 Task: Activate preserve log in the console.
Action: Mouse moved to (1003, 29)
Screenshot: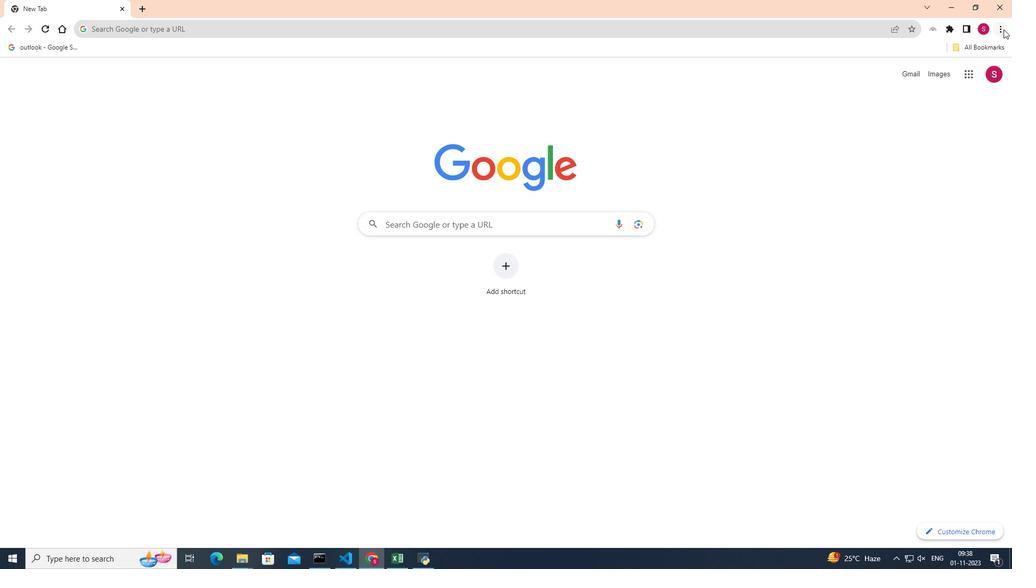 
Action: Mouse pressed left at (1003, 29)
Screenshot: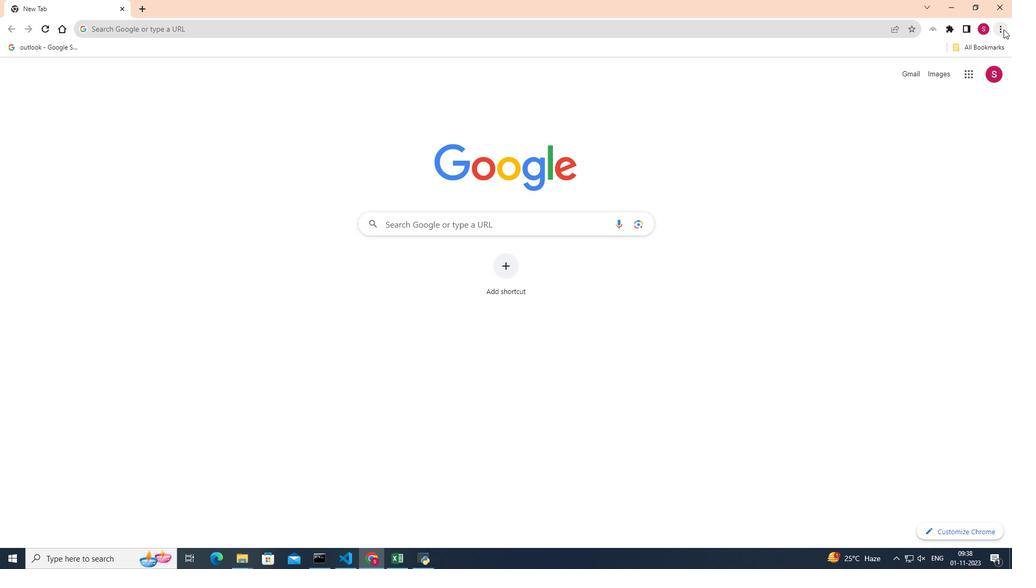 
Action: Mouse moved to (907, 193)
Screenshot: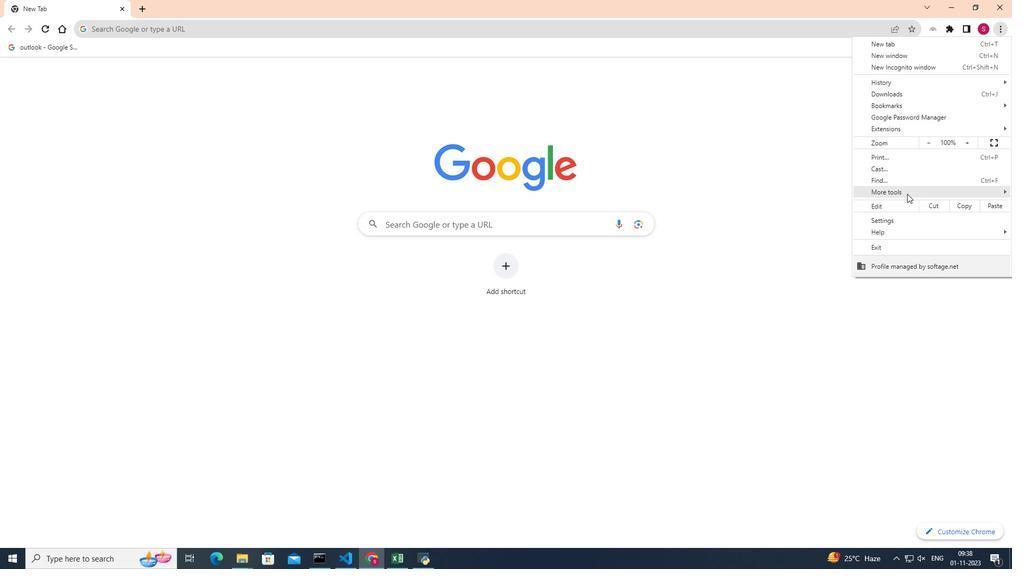 
Action: Mouse pressed left at (907, 193)
Screenshot: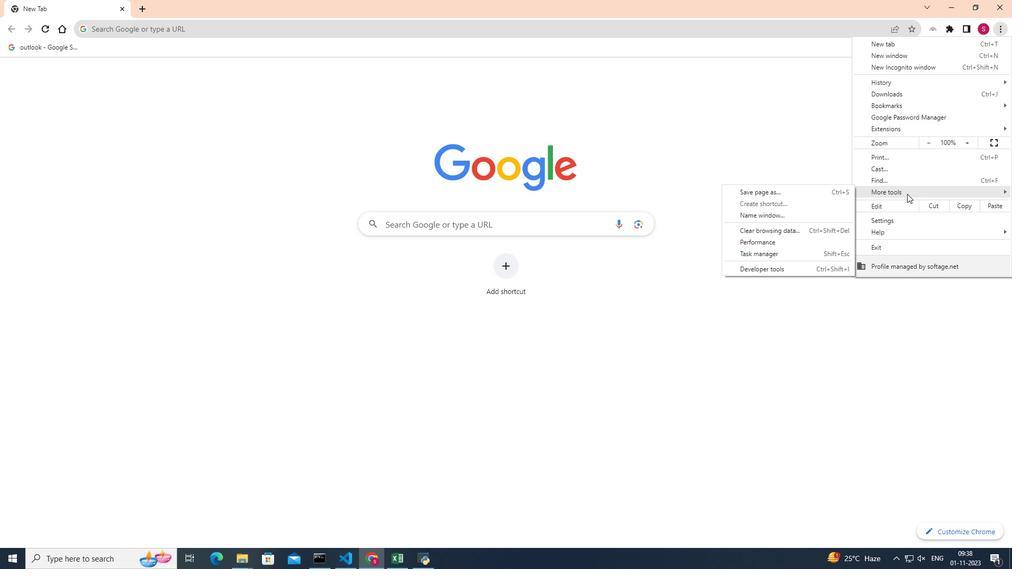 
Action: Mouse moved to (774, 268)
Screenshot: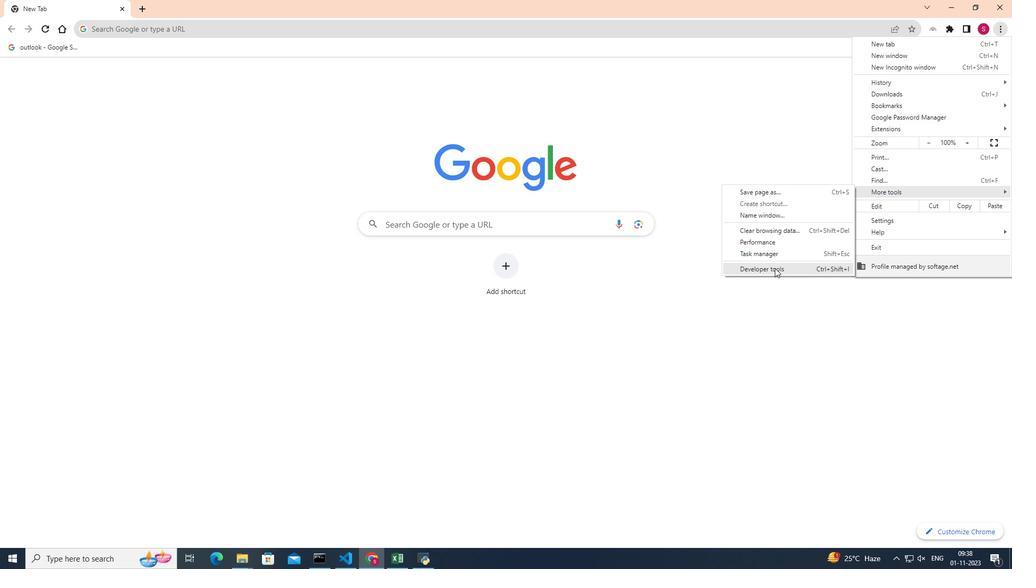 
Action: Mouse pressed left at (774, 268)
Screenshot: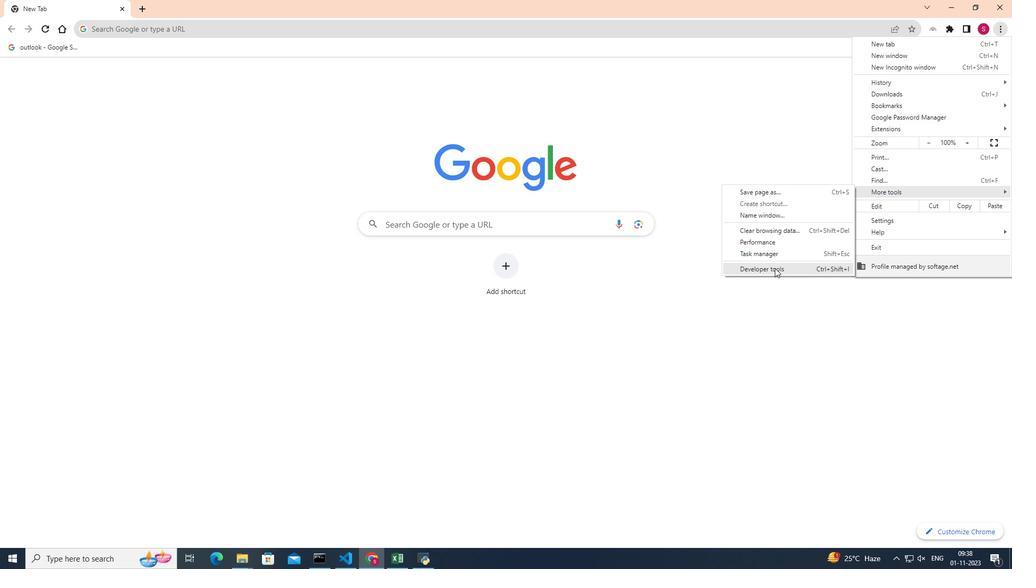 
Action: Mouse moved to (814, 64)
Screenshot: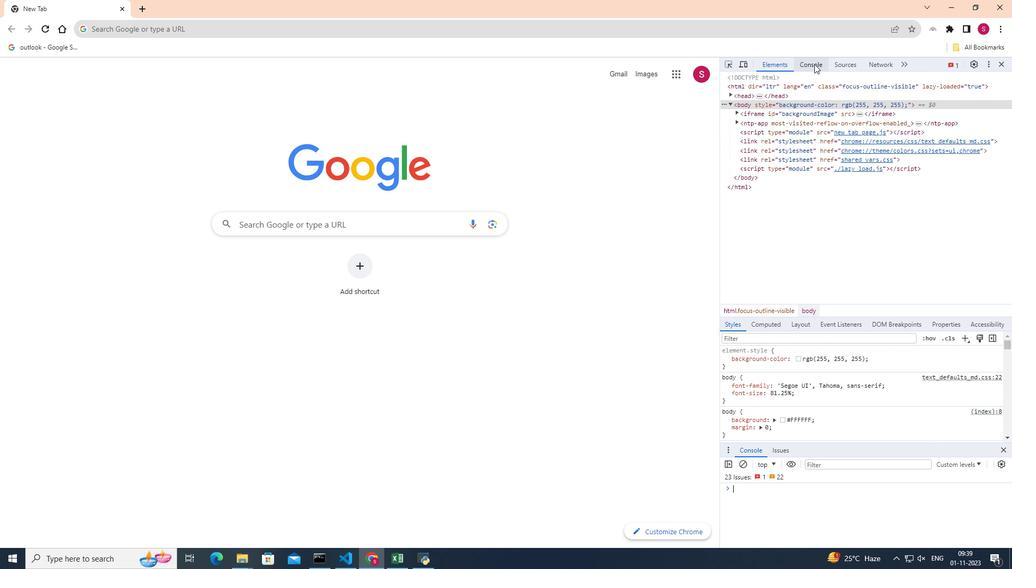 
Action: Mouse pressed left at (814, 64)
Screenshot: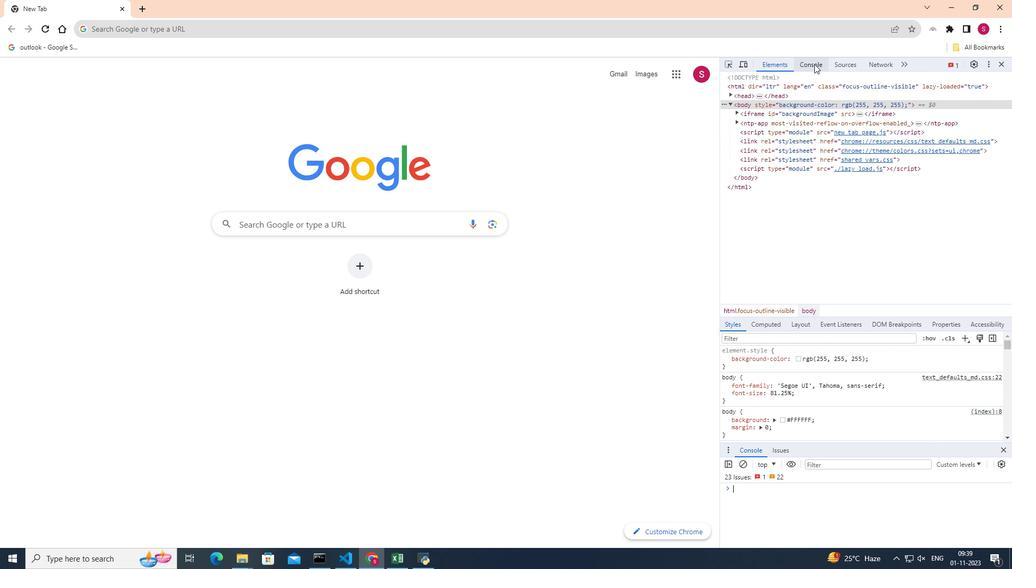 
Action: Mouse moved to (1001, 76)
Screenshot: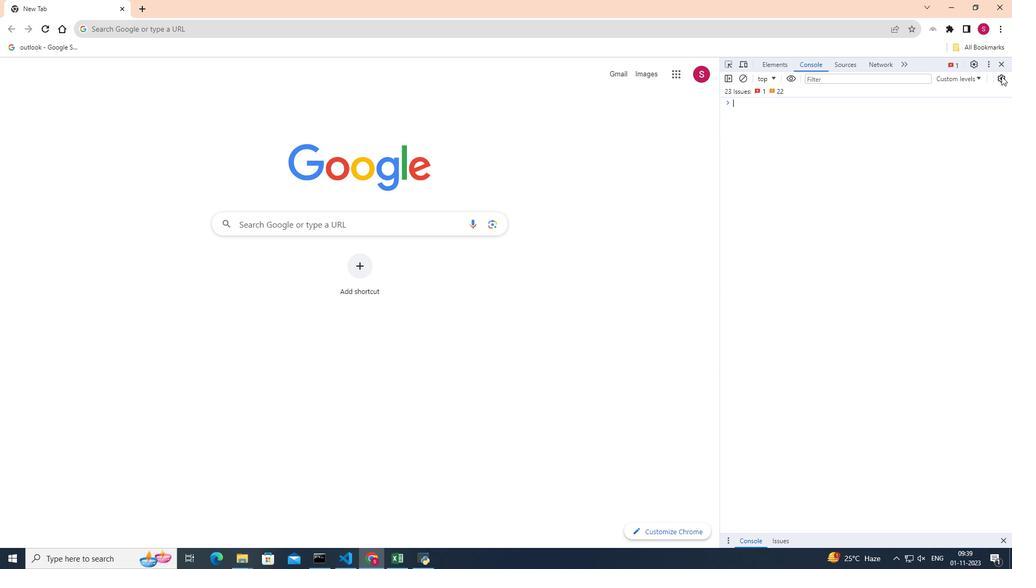 
Action: Mouse pressed left at (1001, 76)
Screenshot: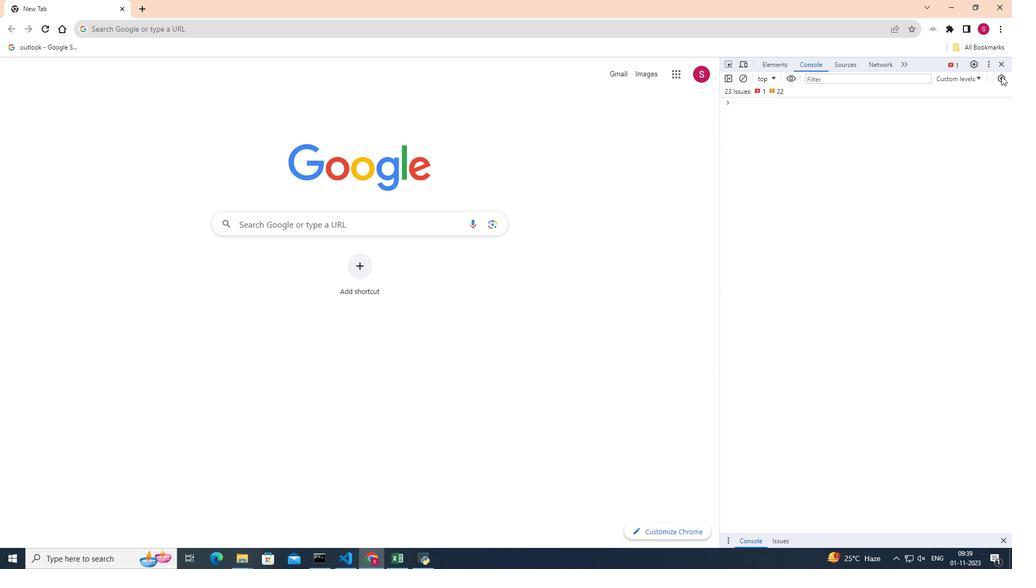 
Action: Mouse moved to (725, 118)
Screenshot: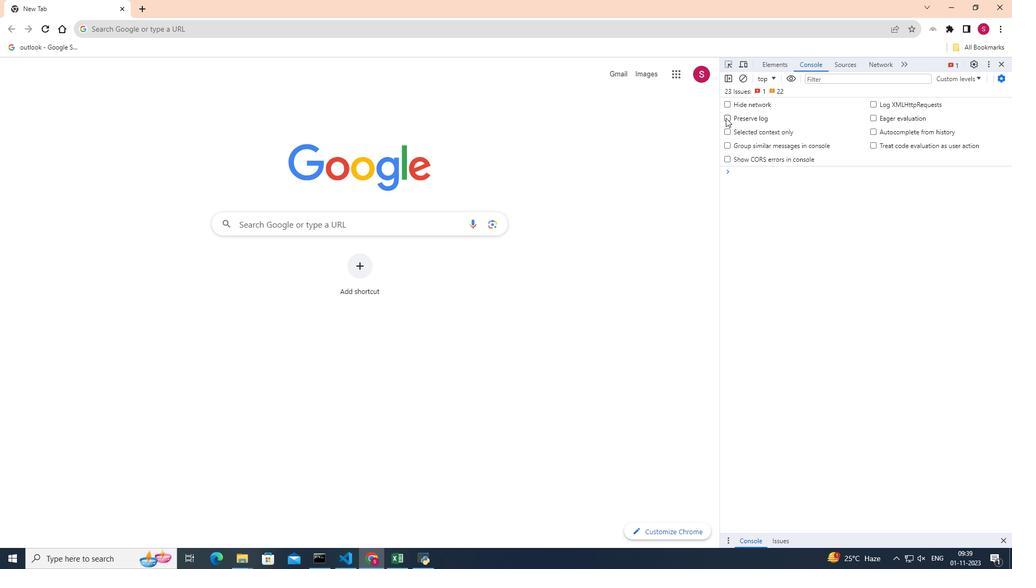 
Action: Mouse pressed left at (725, 118)
Screenshot: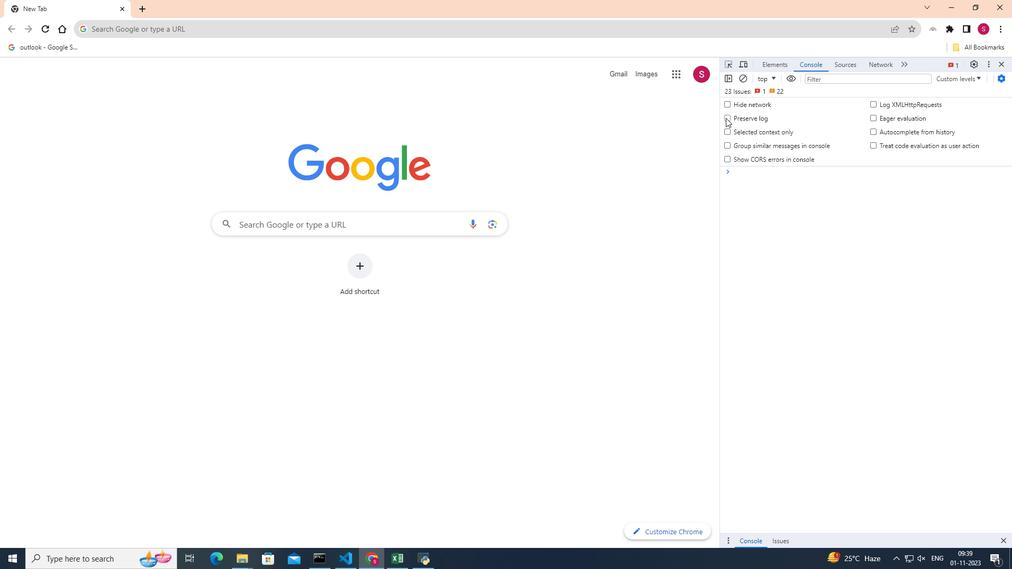 
Action: Mouse moved to (702, 162)
Screenshot: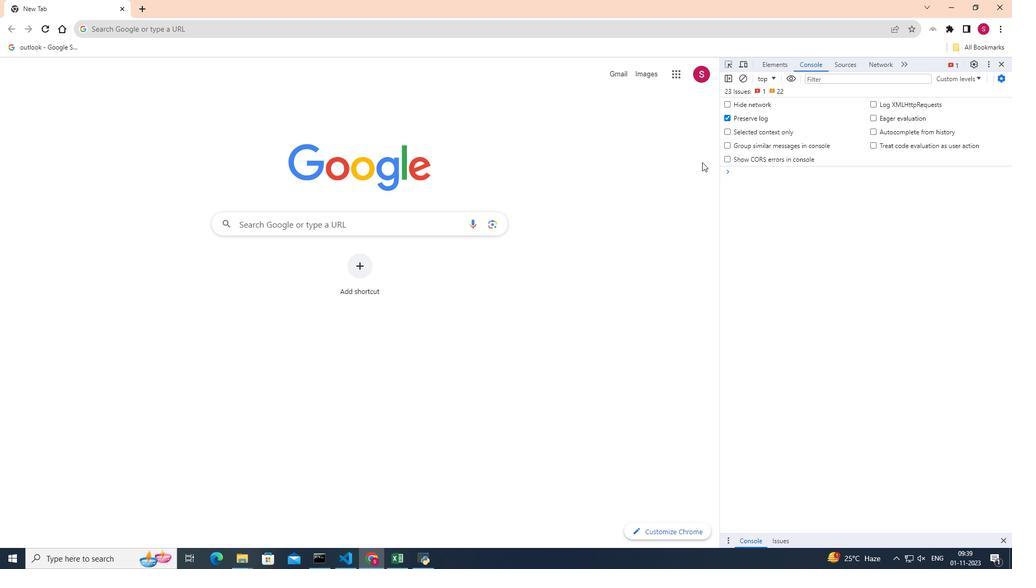 
